 Task: Add the website URL "https://datarandom.com/".
Action: Mouse moved to (719, 96)
Screenshot: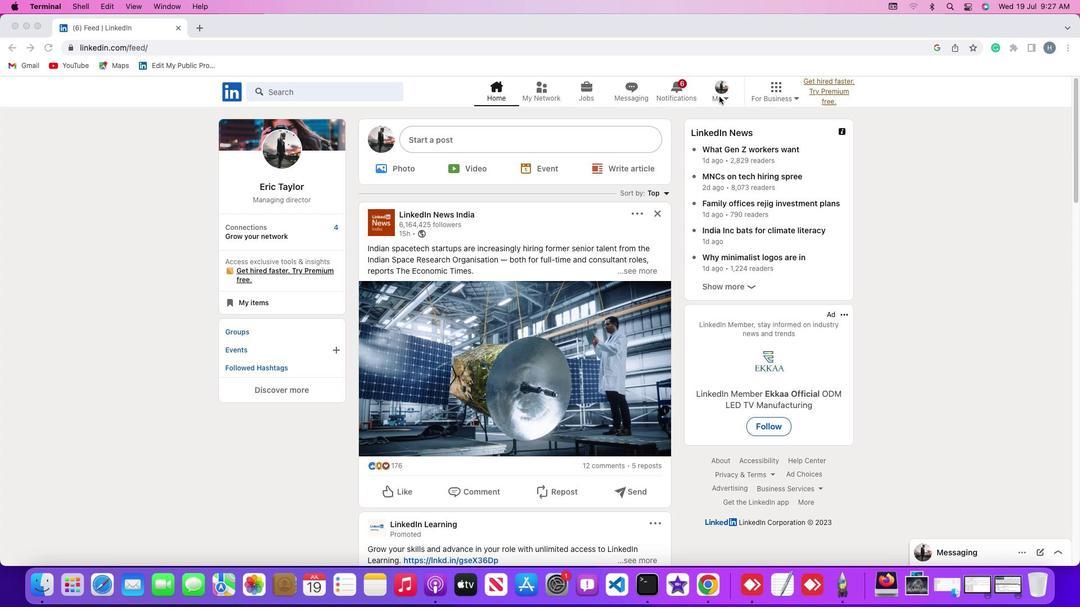 
Action: Mouse pressed left at (719, 96)
Screenshot: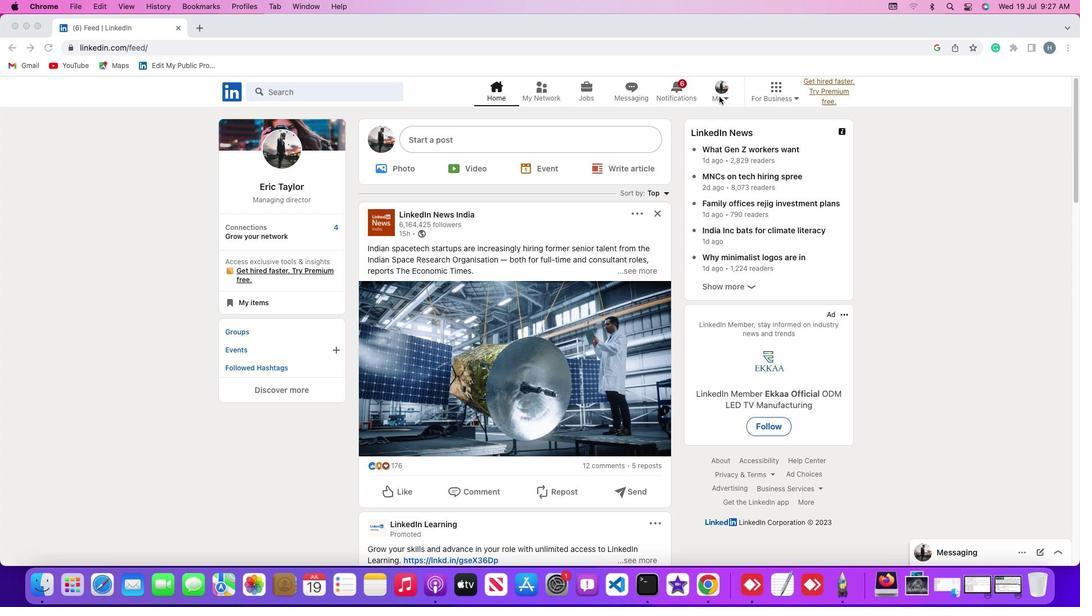 
Action: Mouse moved to (727, 95)
Screenshot: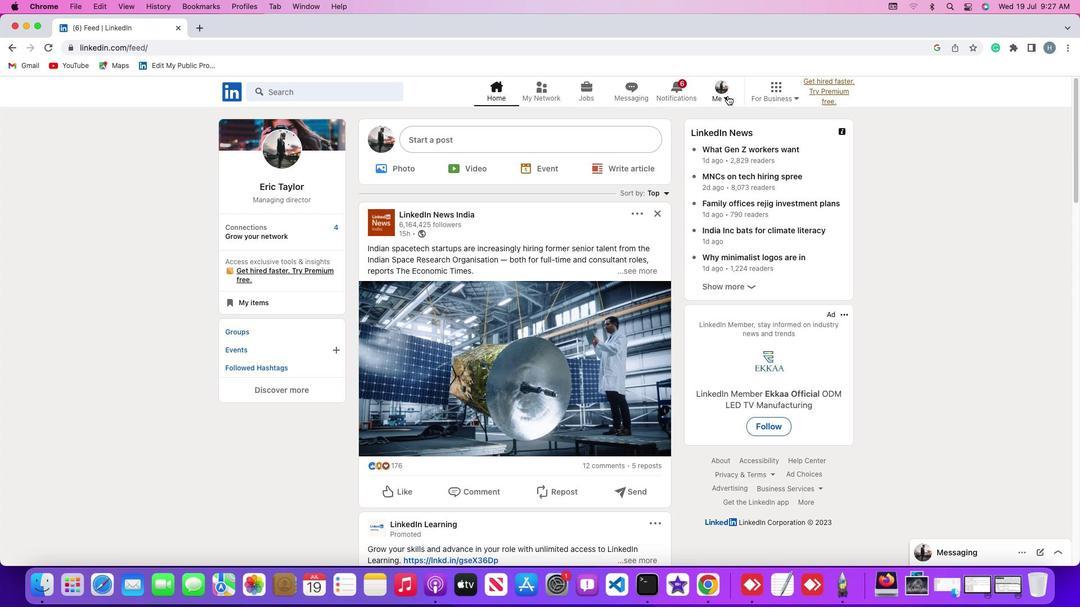 
Action: Mouse pressed left at (727, 95)
Screenshot: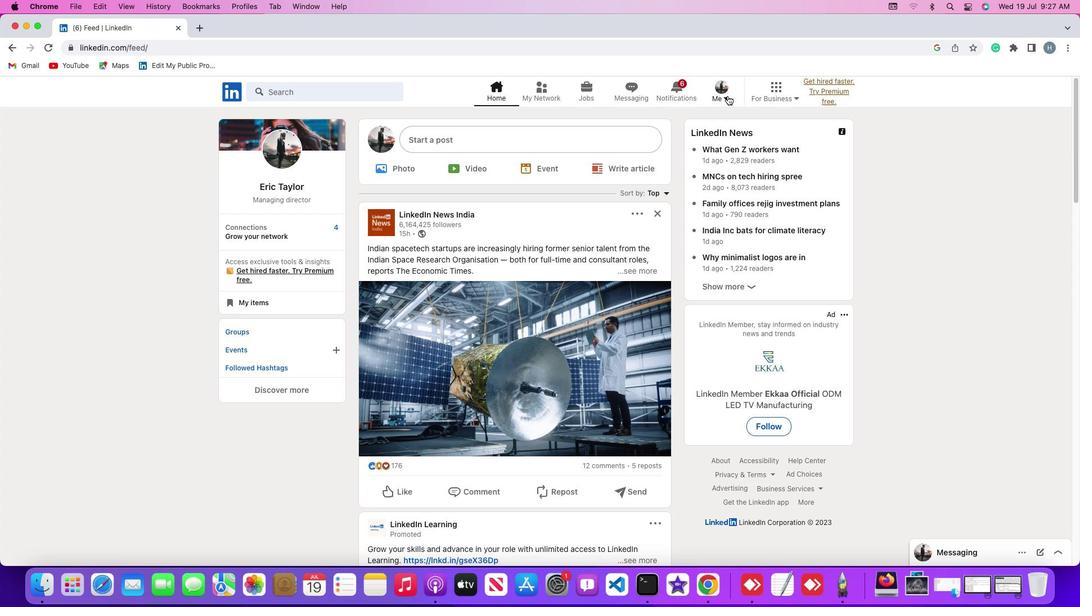 
Action: Mouse moved to (701, 154)
Screenshot: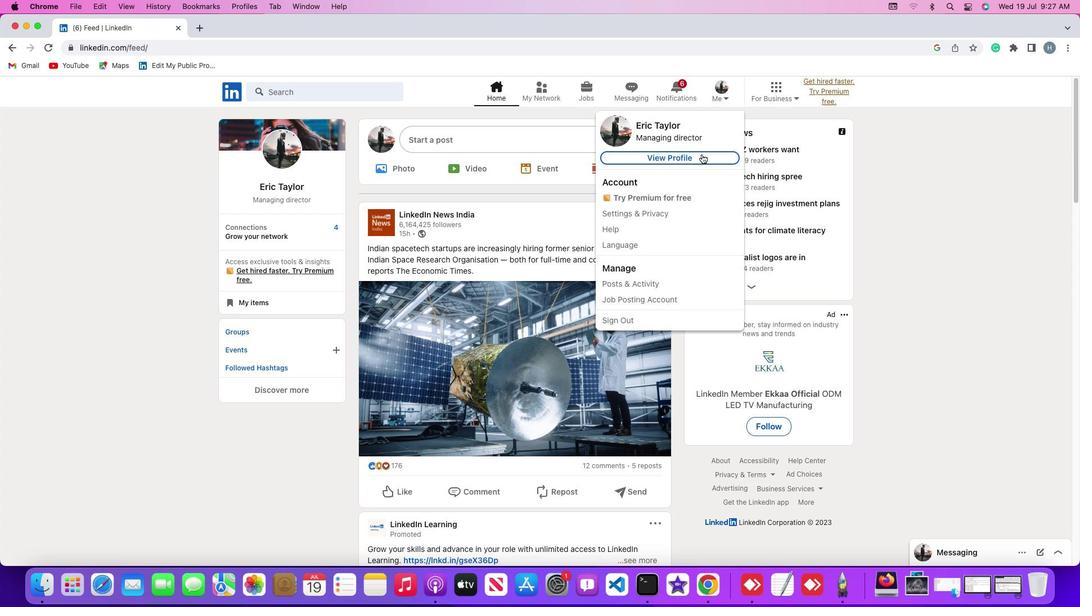 
Action: Mouse pressed left at (701, 154)
Screenshot: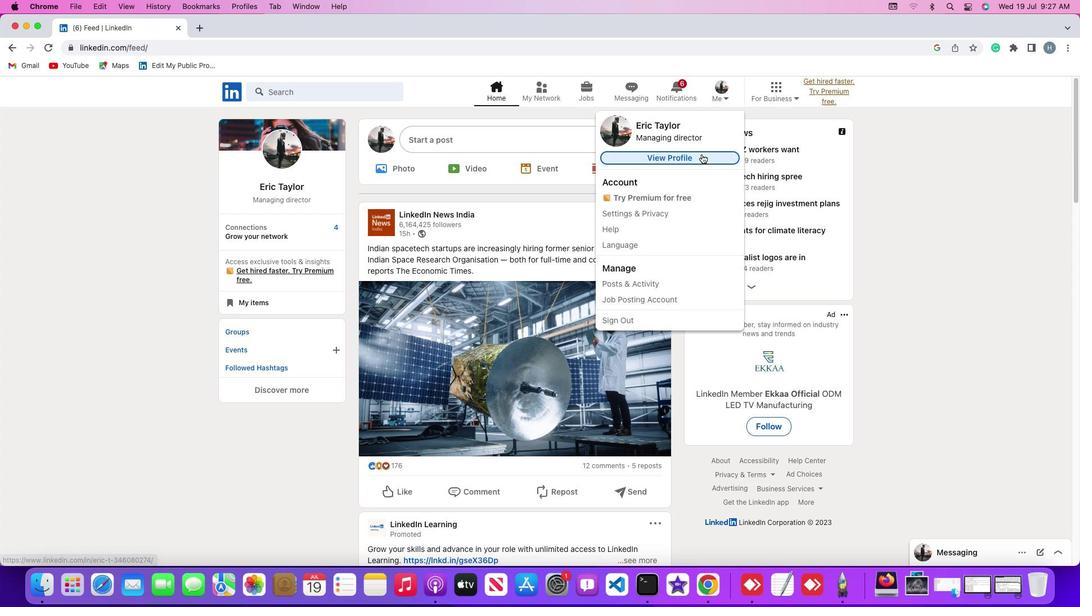 
Action: Mouse moved to (649, 244)
Screenshot: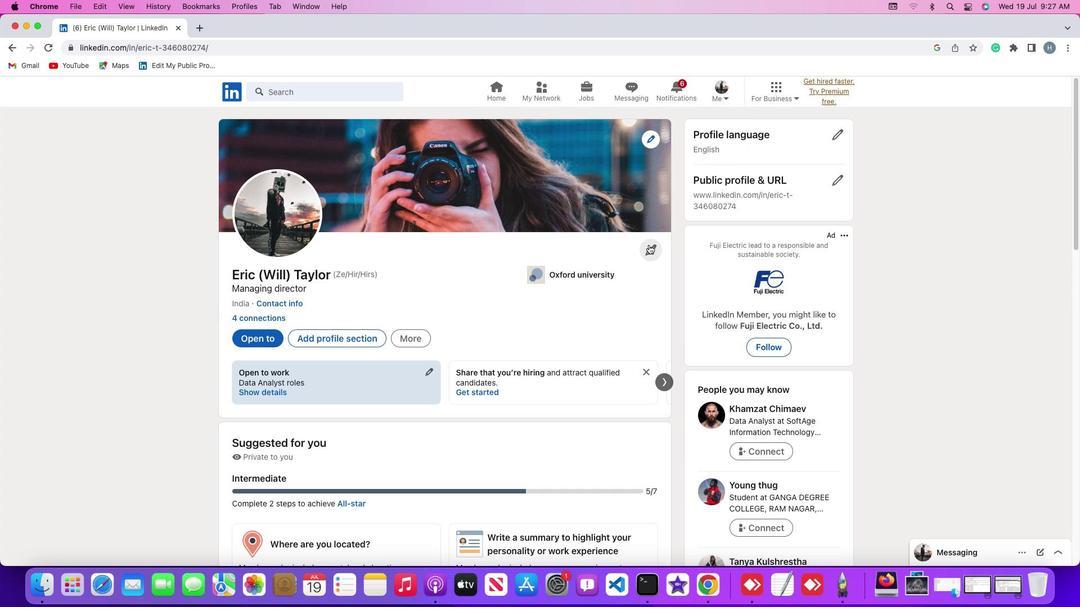 
Action: Mouse pressed left at (649, 244)
Screenshot: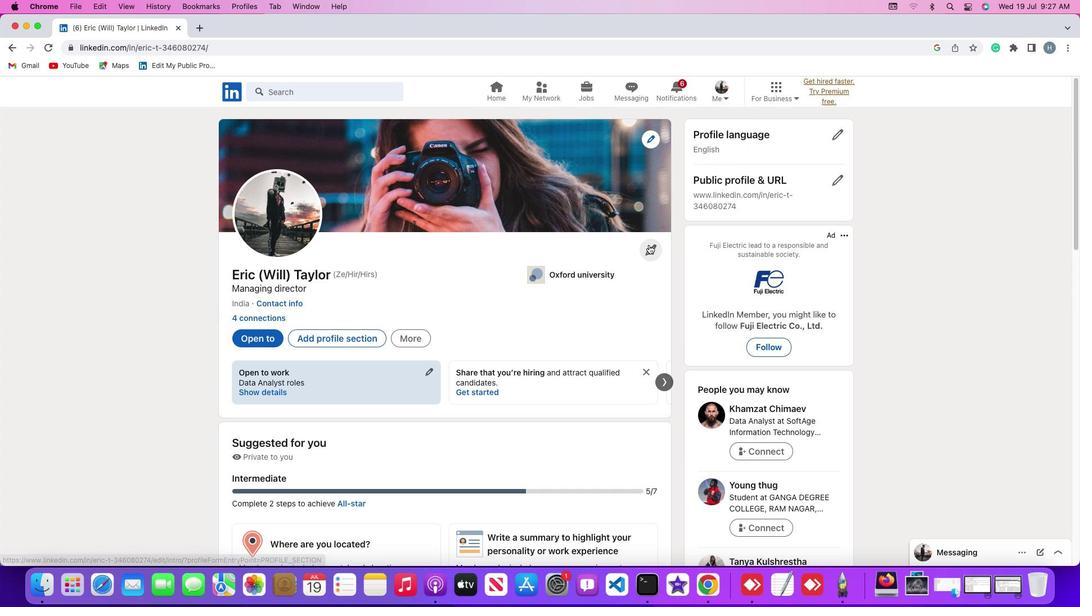 
Action: Mouse moved to (489, 293)
Screenshot: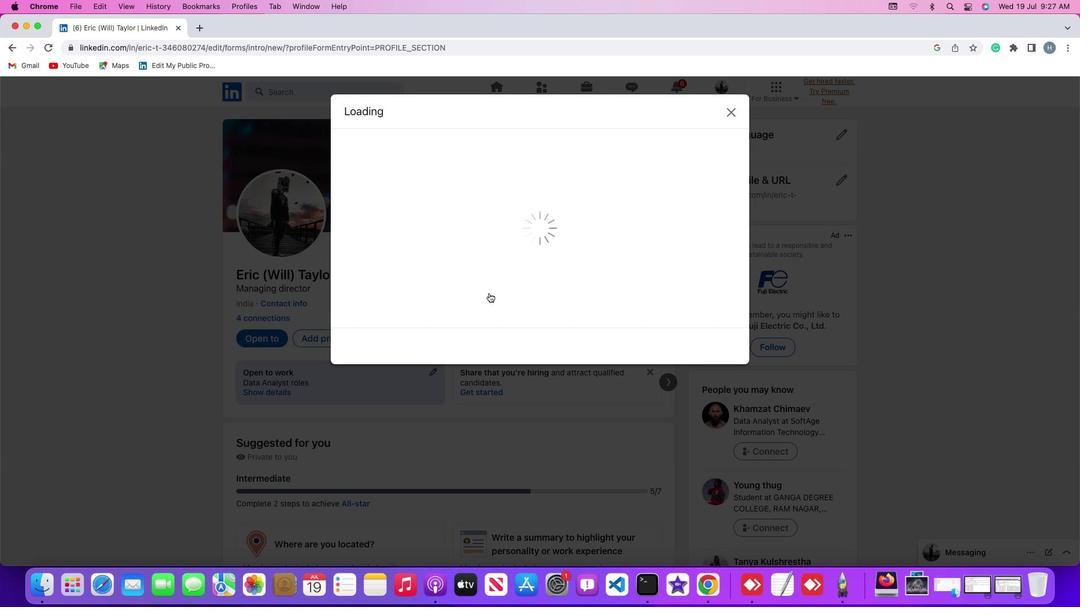 
Action: Mouse scrolled (489, 293) with delta (0, 0)
Screenshot: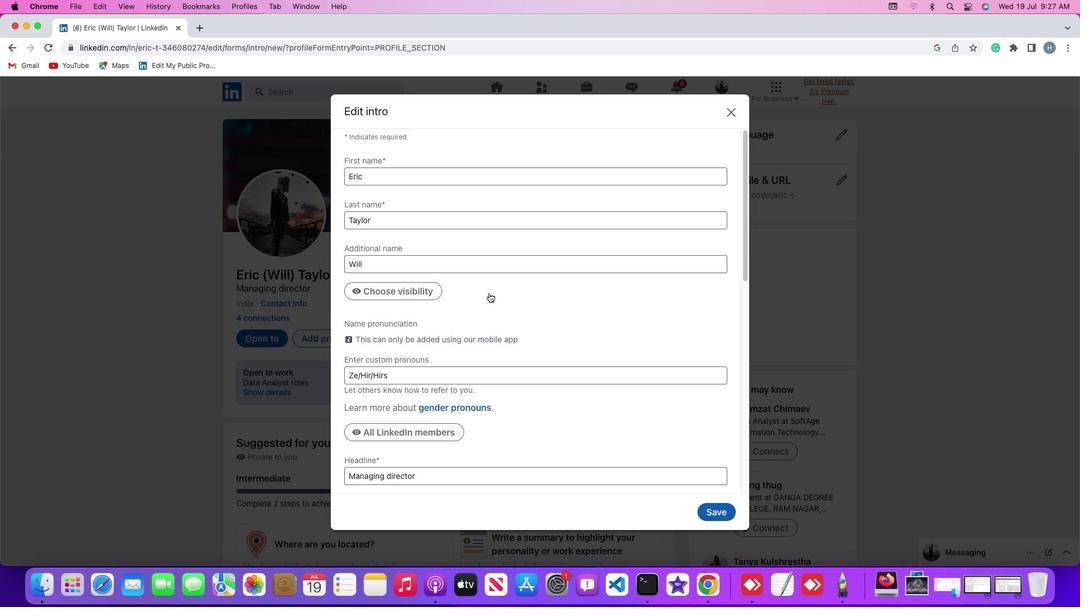 
Action: Mouse scrolled (489, 293) with delta (0, 0)
Screenshot: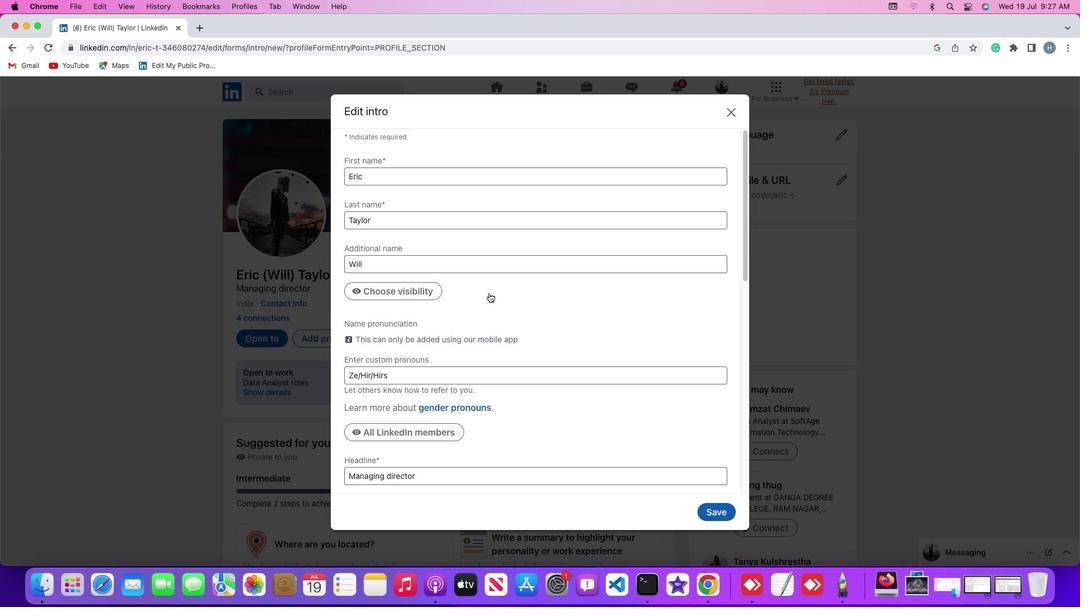 
Action: Mouse scrolled (489, 293) with delta (0, -2)
Screenshot: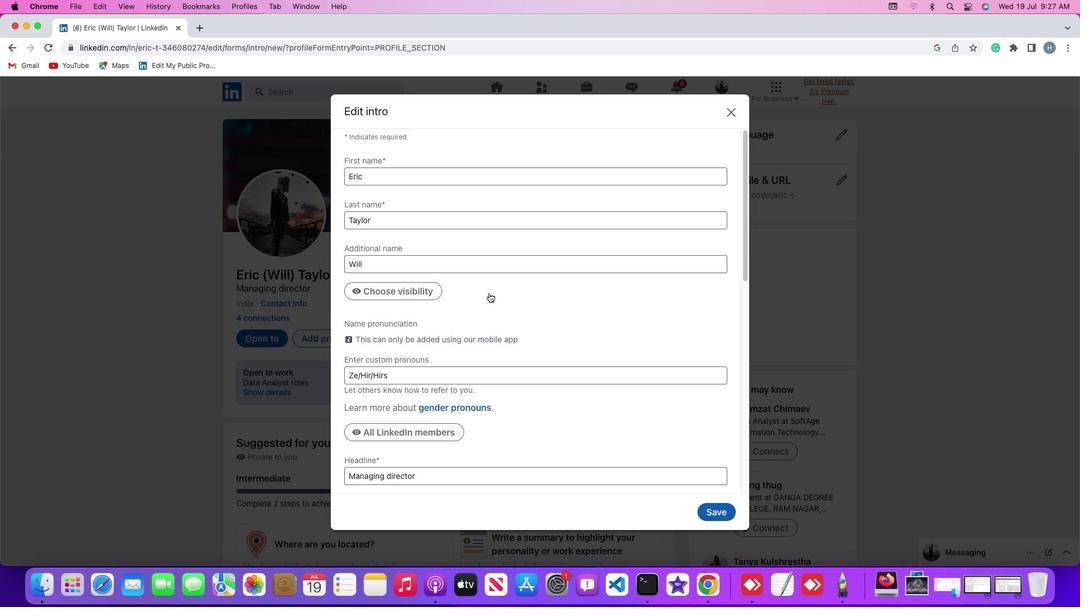 
Action: Mouse scrolled (489, 293) with delta (0, -2)
Screenshot: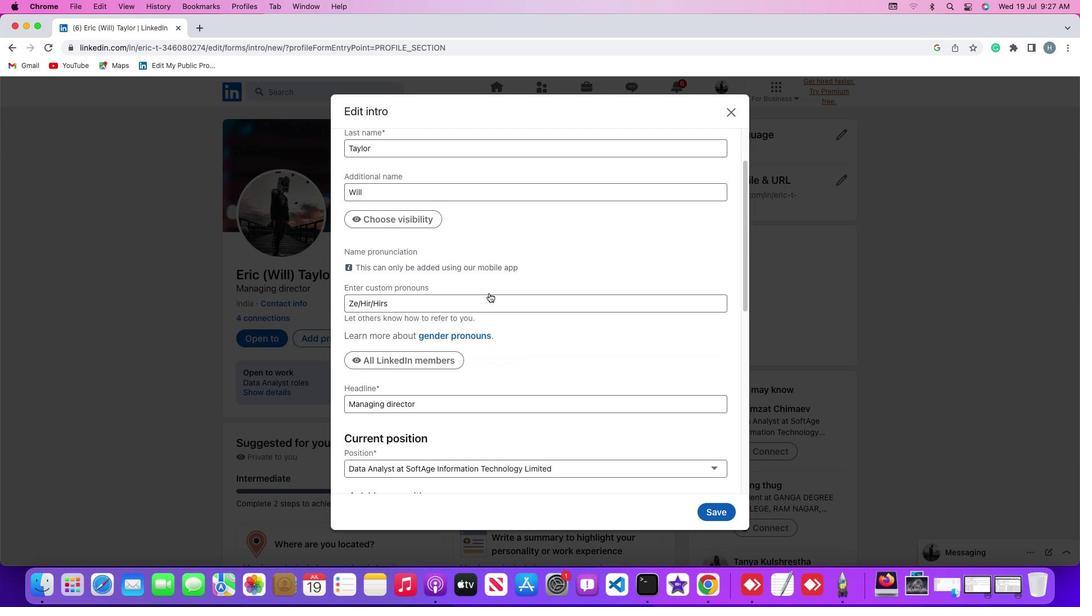 
Action: Mouse scrolled (489, 293) with delta (0, -3)
Screenshot: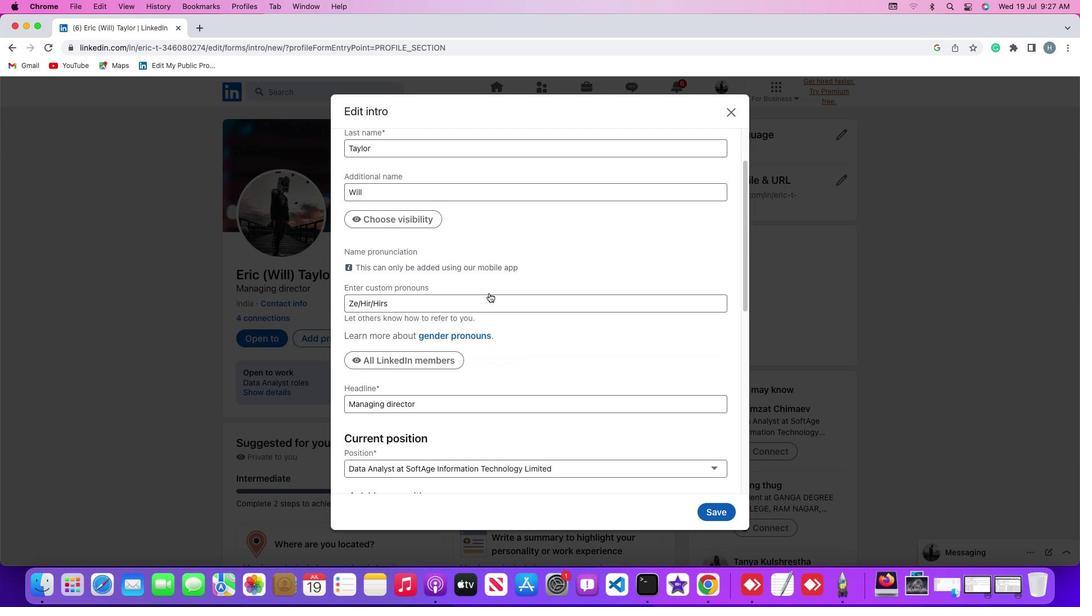 
Action: Mouse scrolled (489, 293) with delta (0, -3)
Screenshot: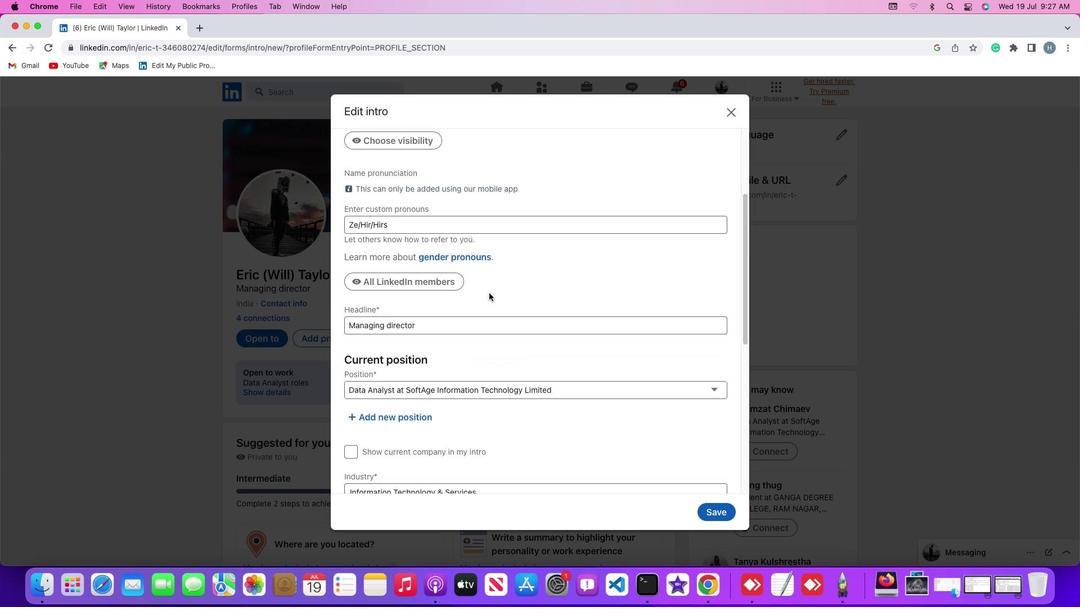 
Action: Mouse scrolled (489, 293) with delta (0, -3)
Screenshot: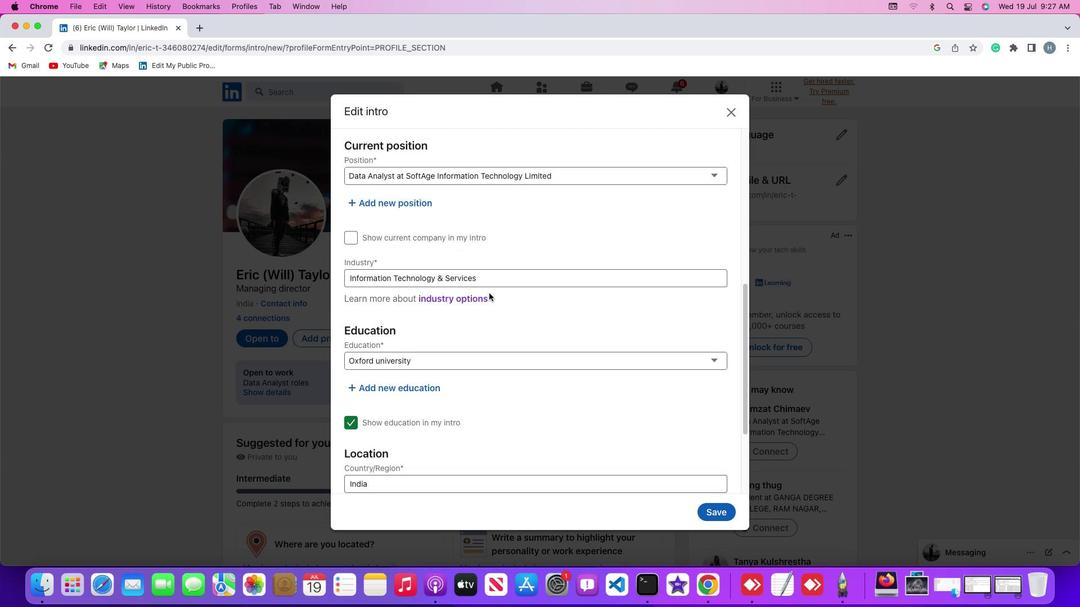 
Action: Mouse scrolled (489, 293) with delta (0, 0)
Screenshot: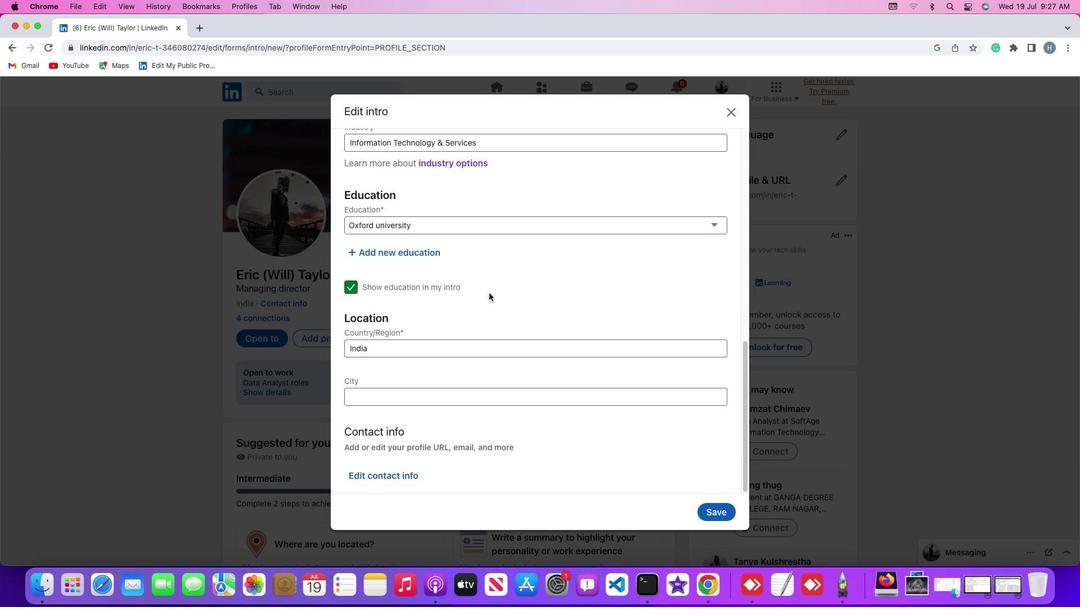 
Action: Mouse scrolled (489, 293) with delta (0, 0)
Screenshot: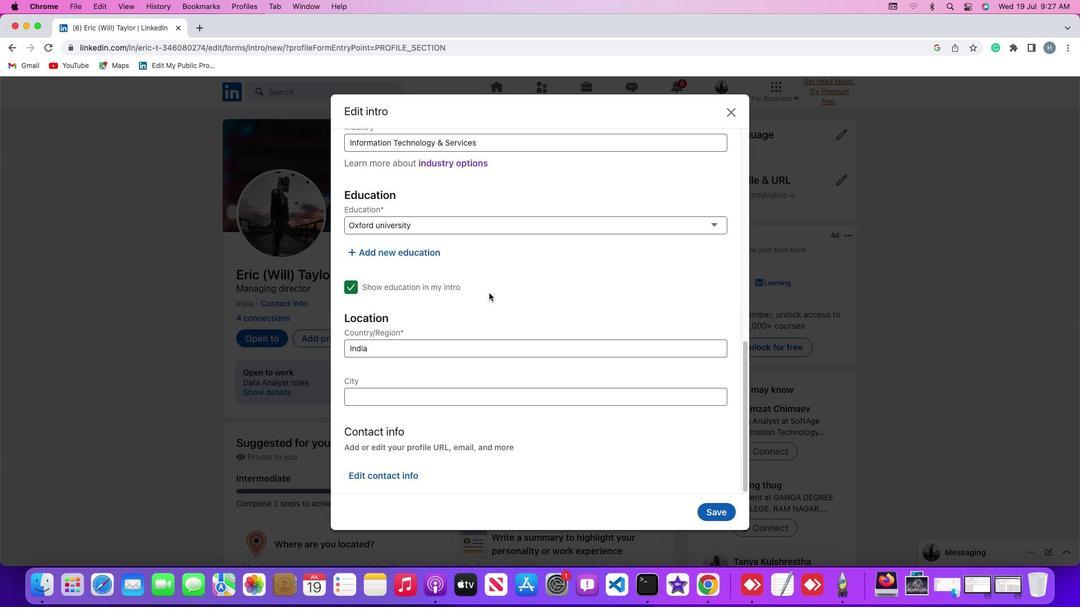 
Action: Mouse scrolled (489, 293) with delta (0, -1)
Screenshot: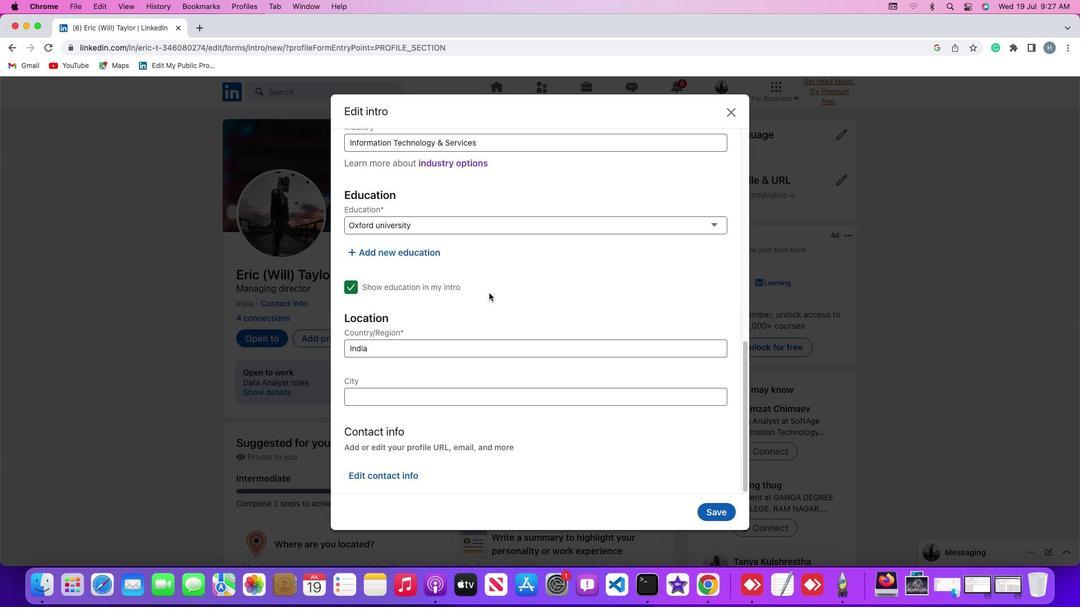 
Action: Mouse scrolled (489, 293) with delta (0, -2)
Screenshot: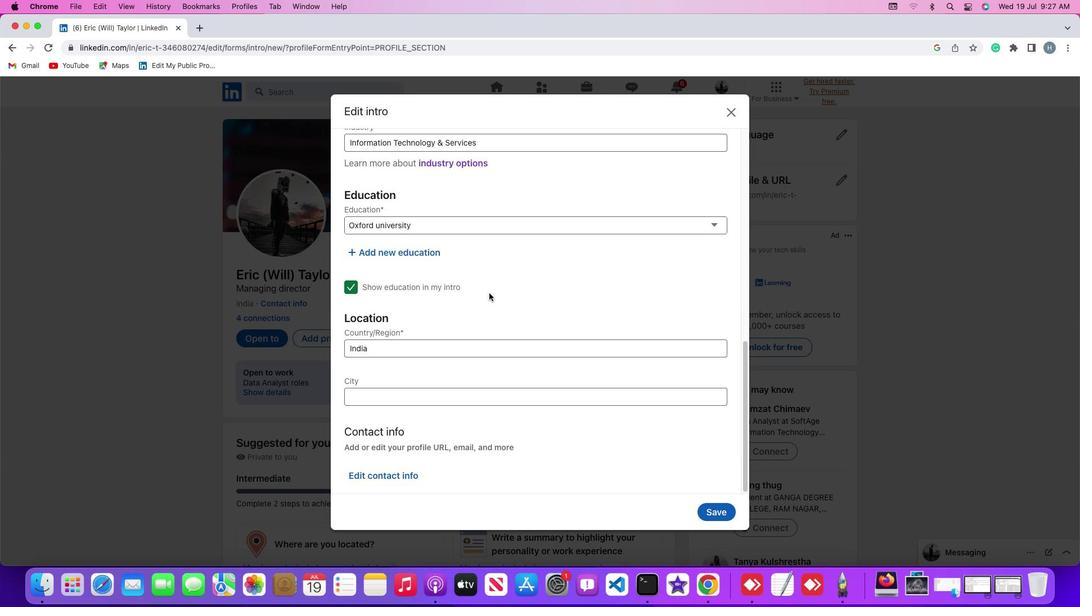 
Action: Mouse scrolled (489, 293) with delta (0, -3)
Screenshot: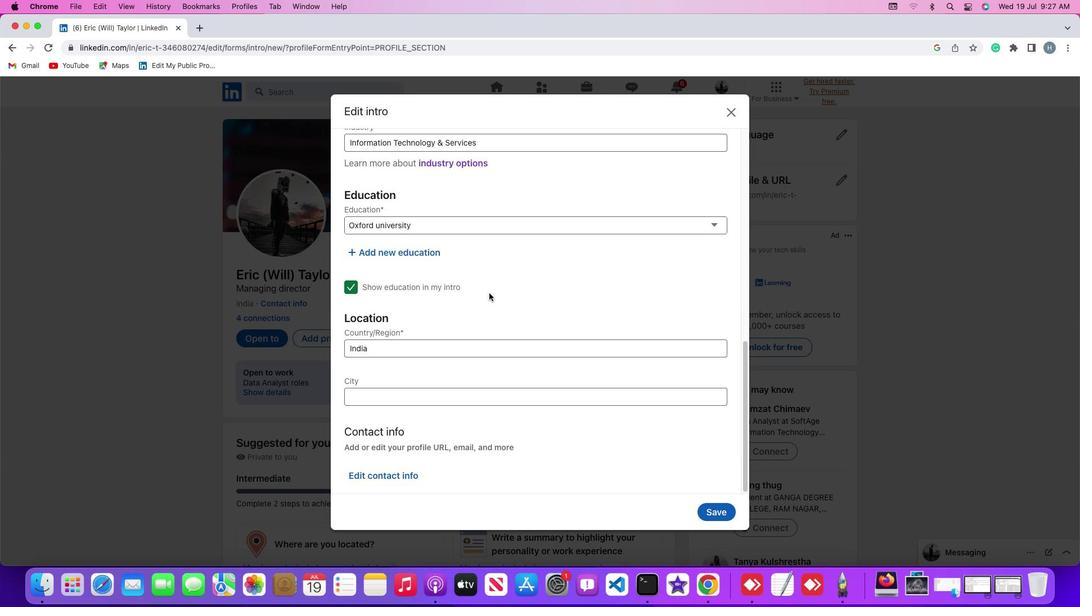 
Action: Mouse moved to (397, 477)
Screenshot: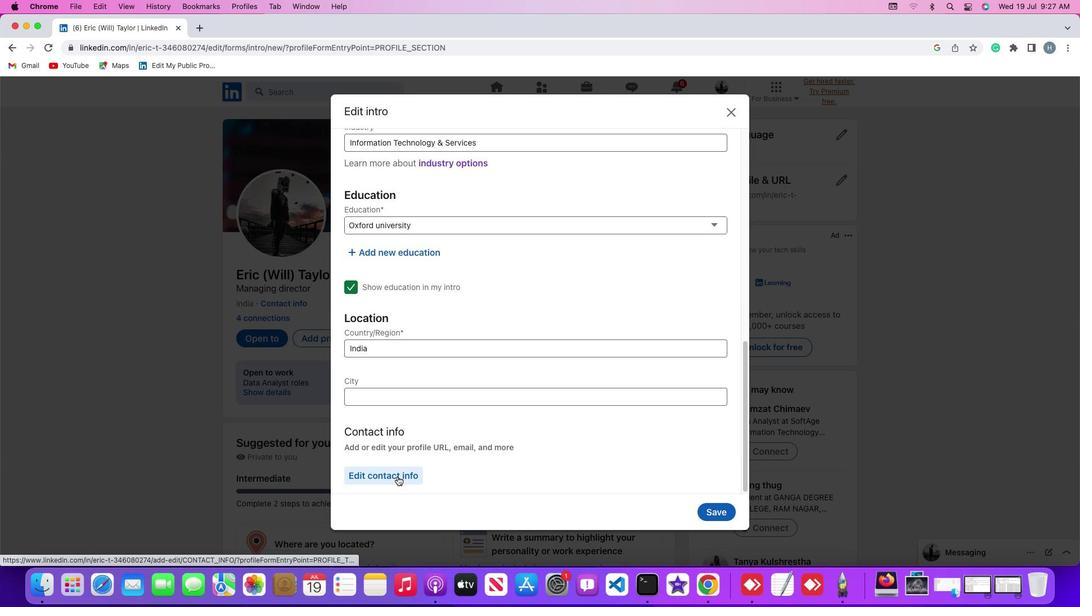 
Action: Mouse pressed left at (397, 477)
Screenshot: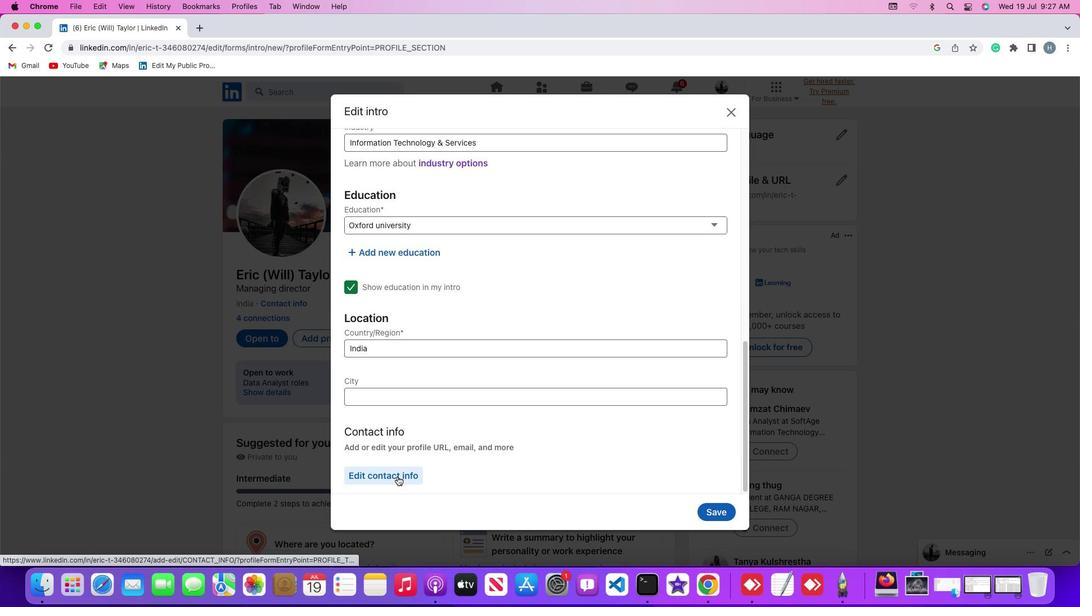 
Action: Mouse moved to (495, 335)
Screenshot: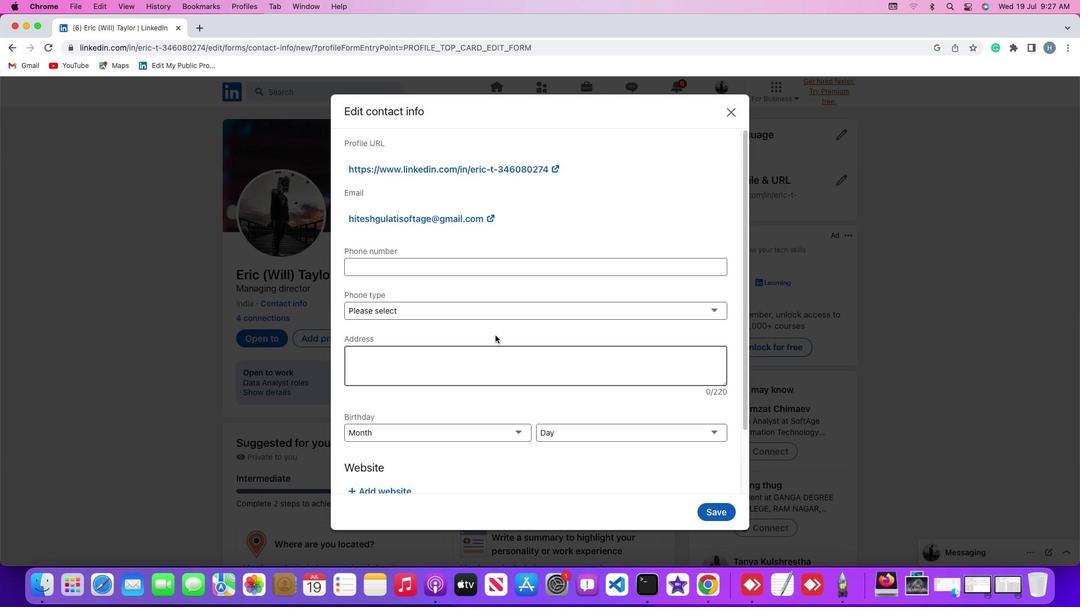 
Action: Mouse scrolled (495, 335) with delta (0, 0)
Screenshot: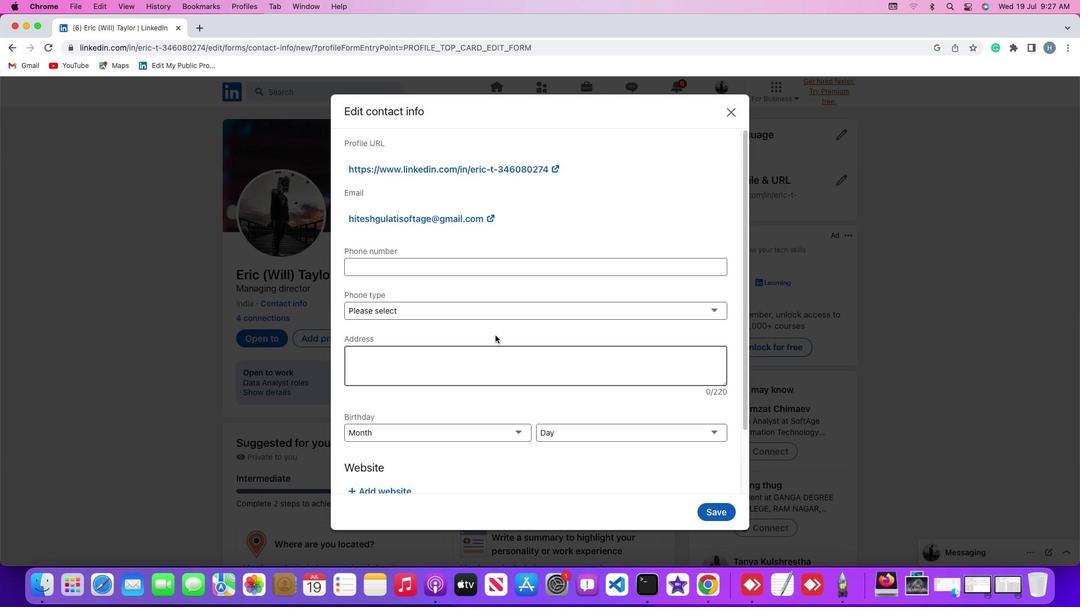 
Action: Mouse scrolled (495, 335) with delta (0, 0)
Screenshot: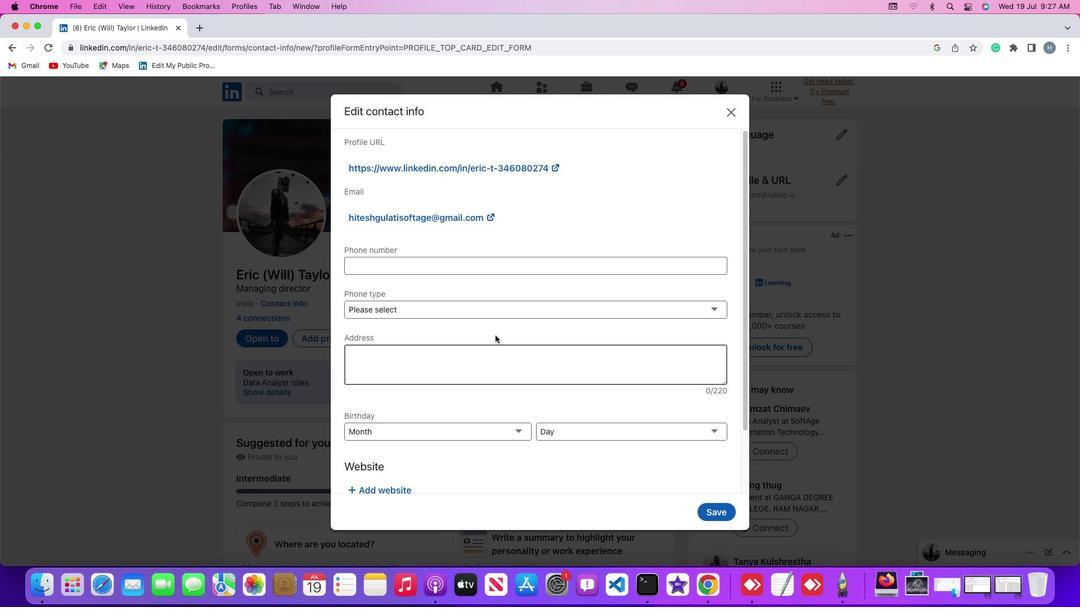 
Action: Mouse scrolled (495, 335) with delta (0, 0)
Screenshot: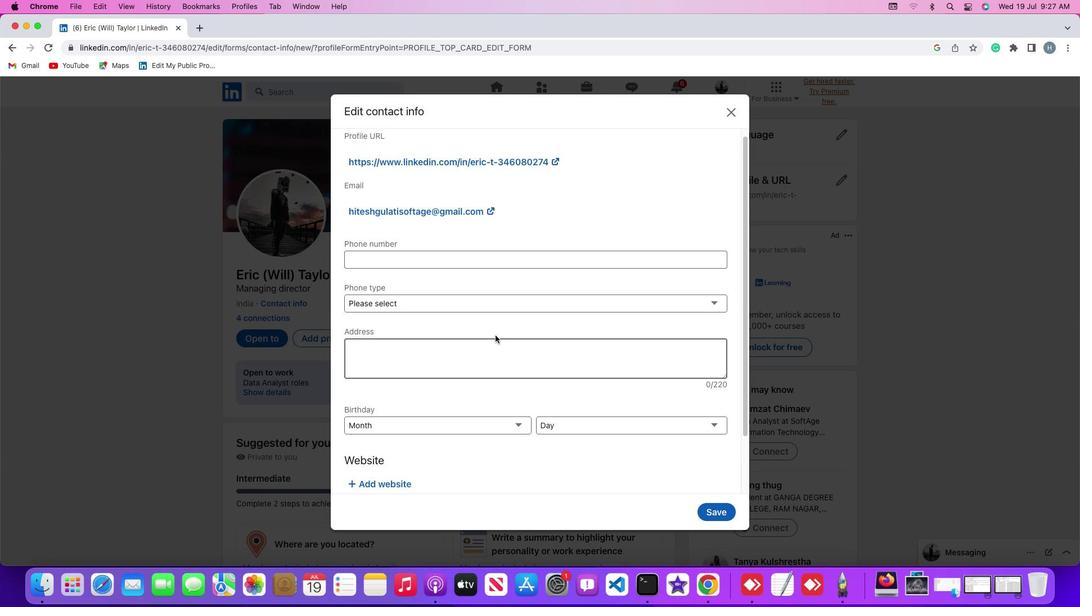 
Action: Mouse scrolled (495, 335) with delta (0, -1)
Screenshot: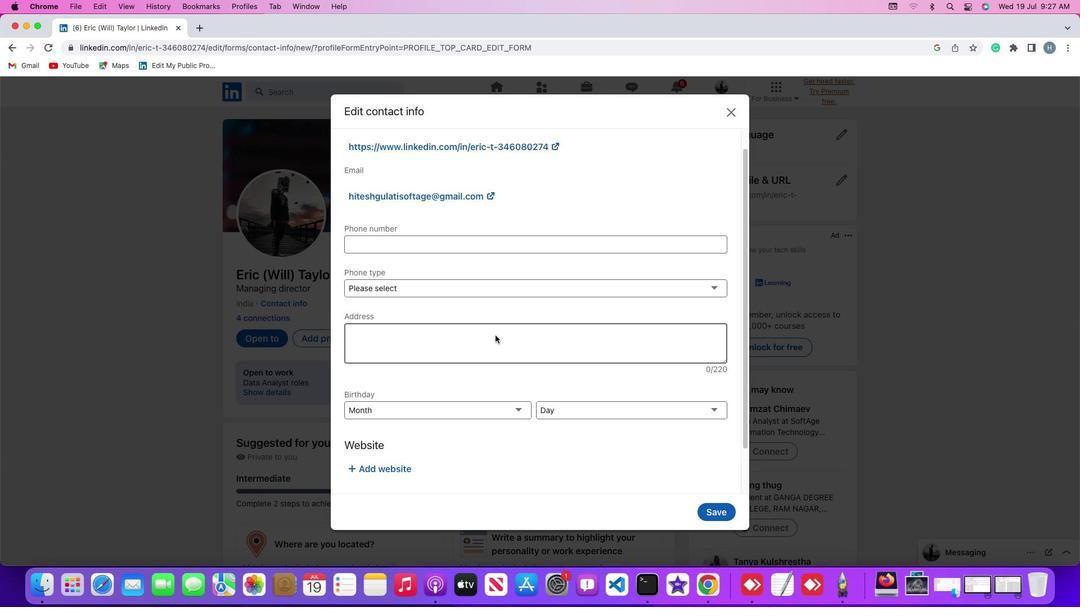 
Action: Mouse scrolled (495, 335) with delta (0, 0)
Screenshot: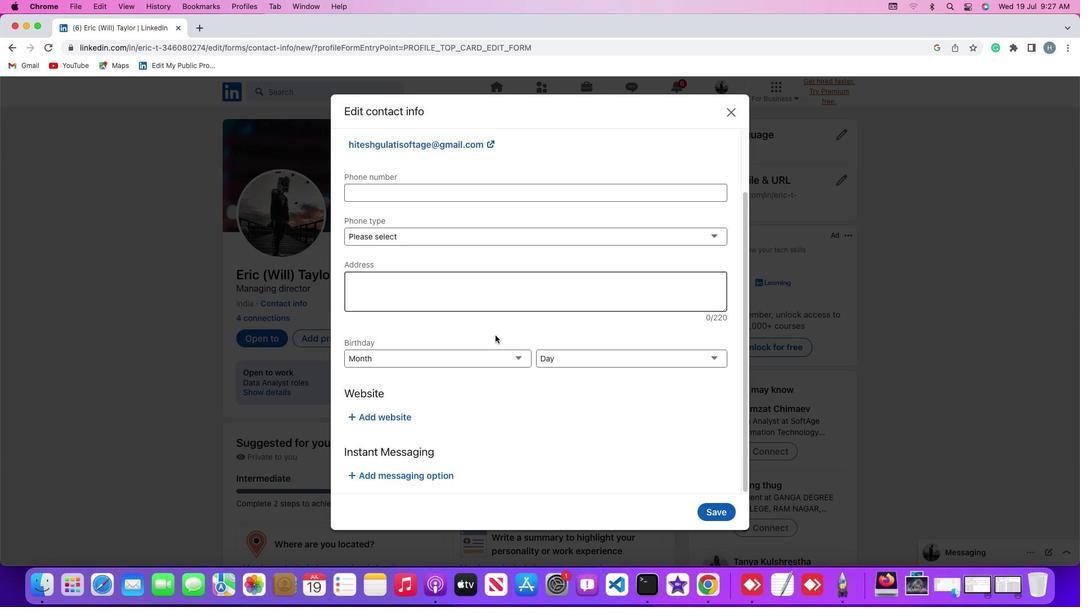 
Action: Mouse scrolled (495, 335) with delta (0, 0)
Screenshot: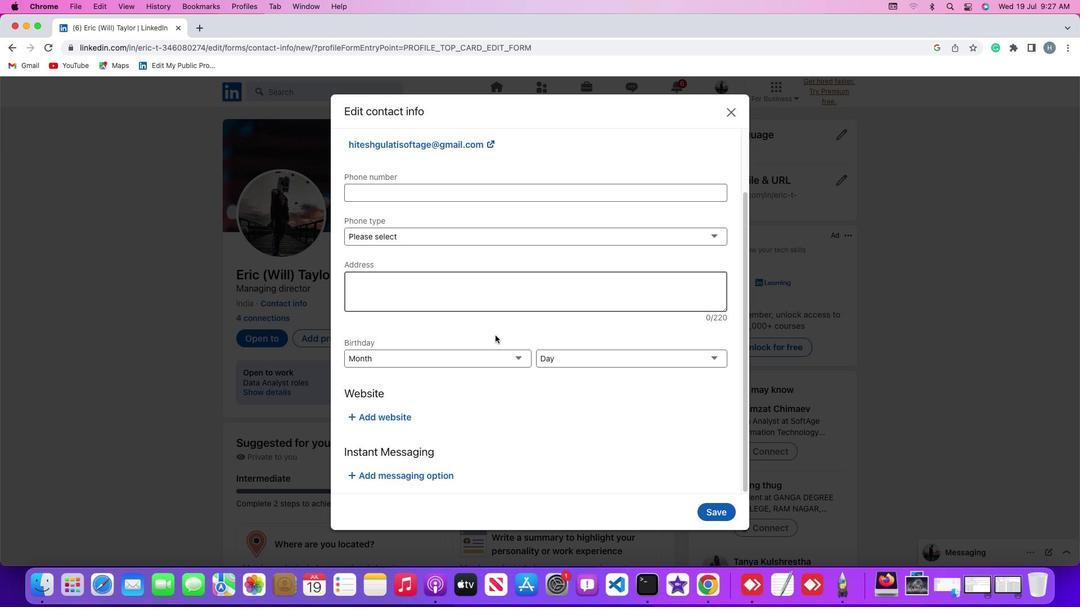 
Action: Mouse scrolled (495, 335) with delta (0, 0)
Screenshot: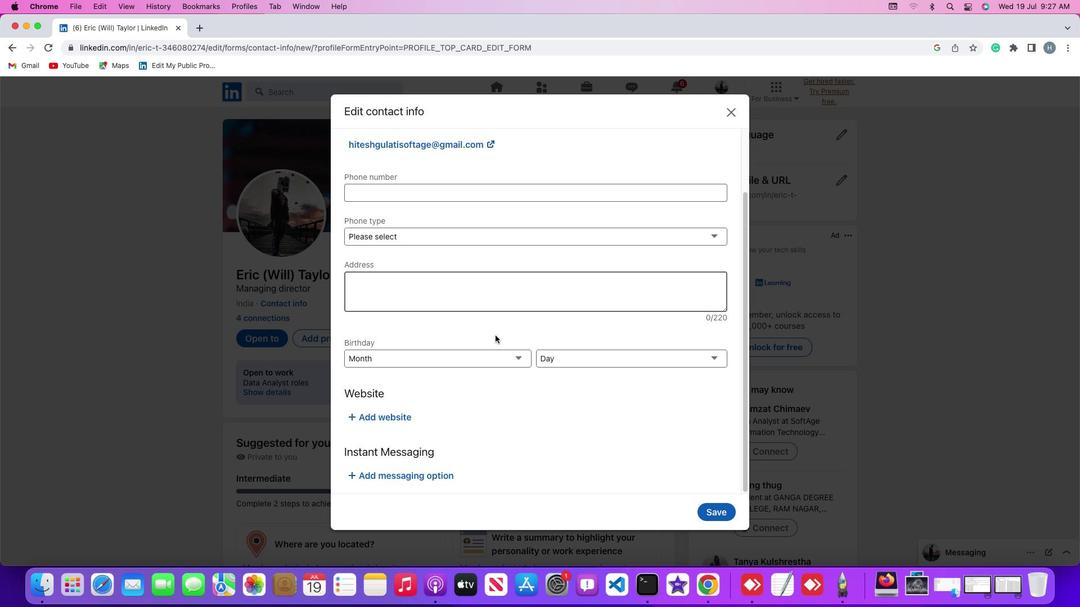 
Action: Mouse scrolled (495, 335) with delta (0, 0)
Screenshot: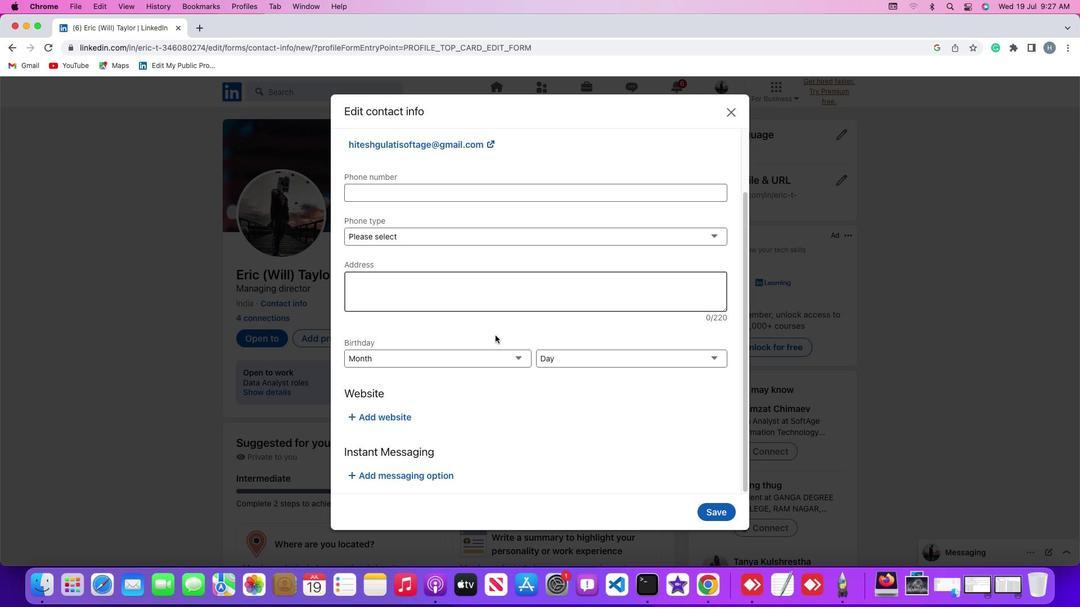 
Action: Mouse scrolled (495, 335) with delta (0, -1)
Screenshot: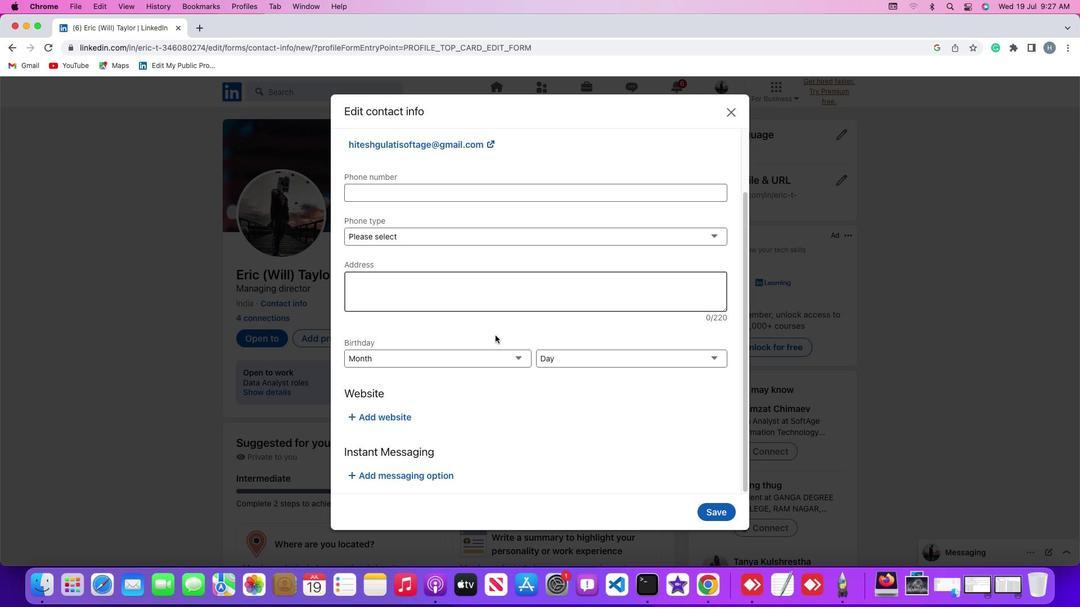 
Action: Mouse moved to (395, 418)
Screenshot: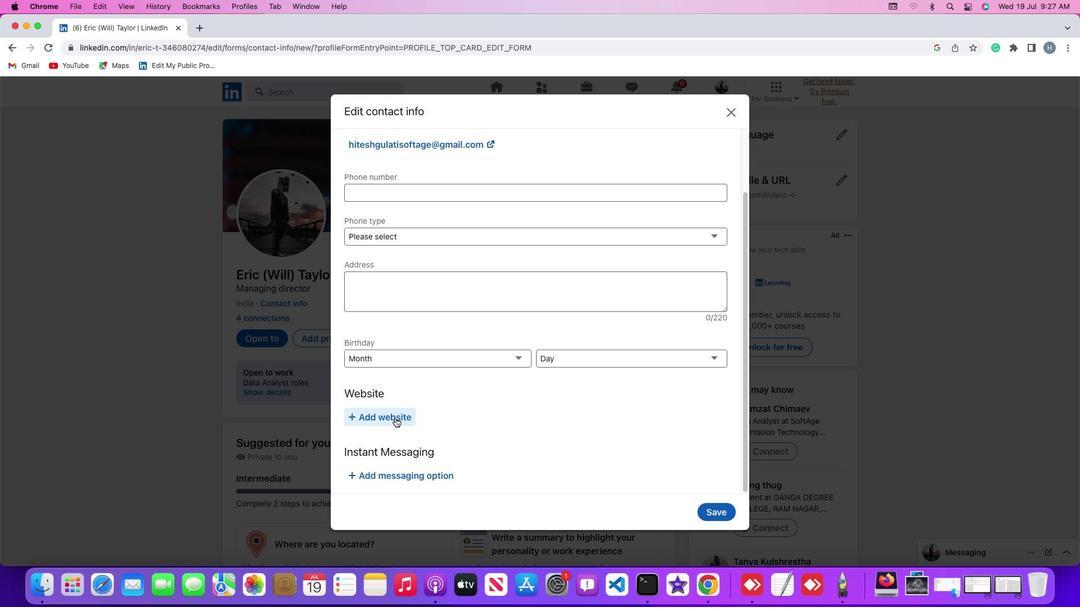 
Action: Mouse pressed left at (395, 418)
Screenshot: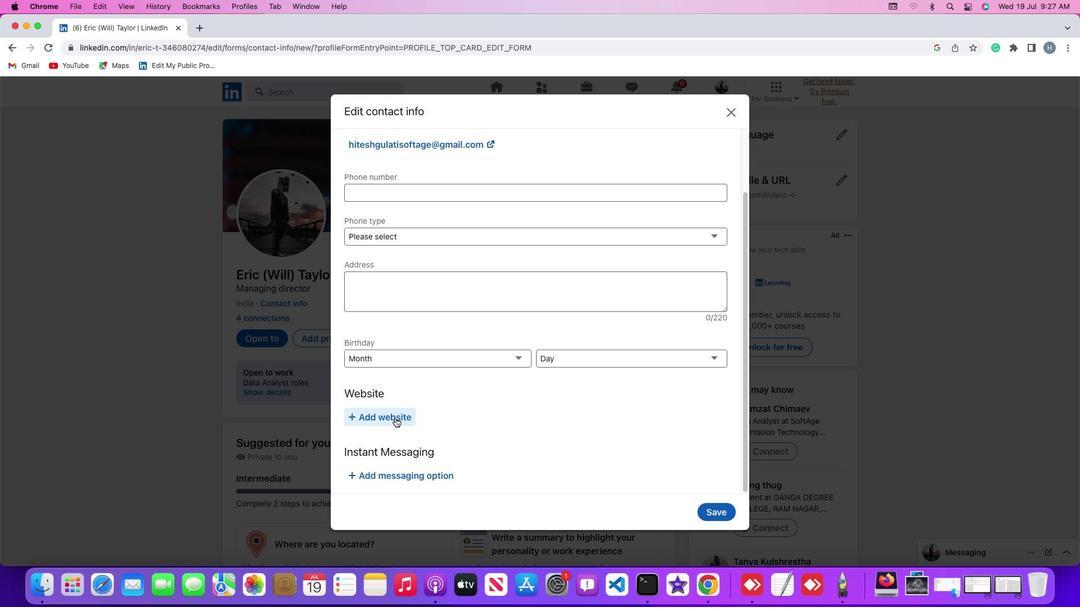 
Action: Mouse moved to (409, 425)
Screenshot: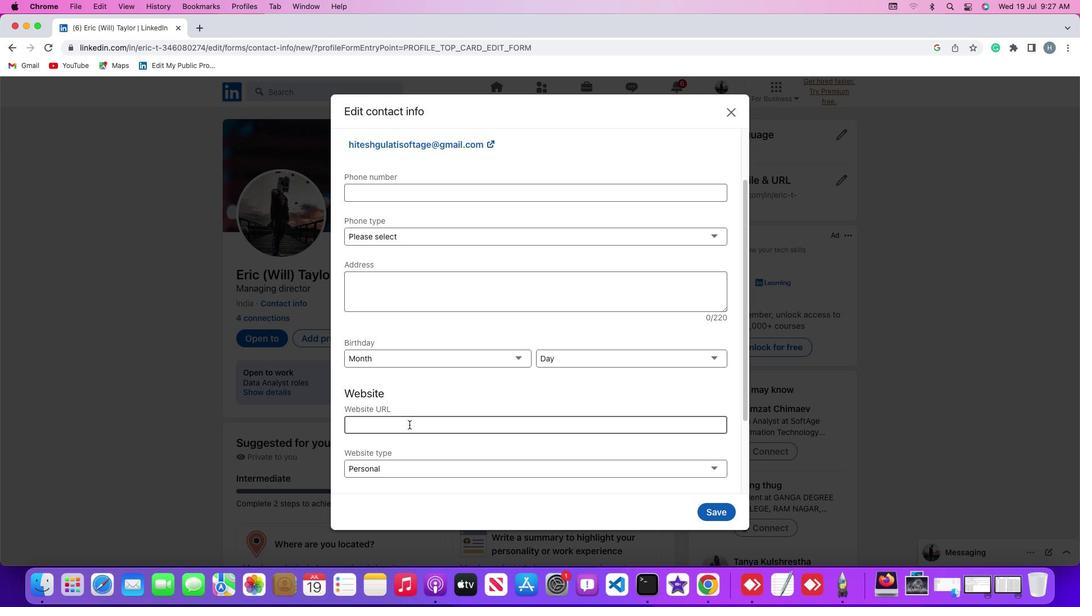 
Action: Mouse pressed left at (409, 425)
Screenshot: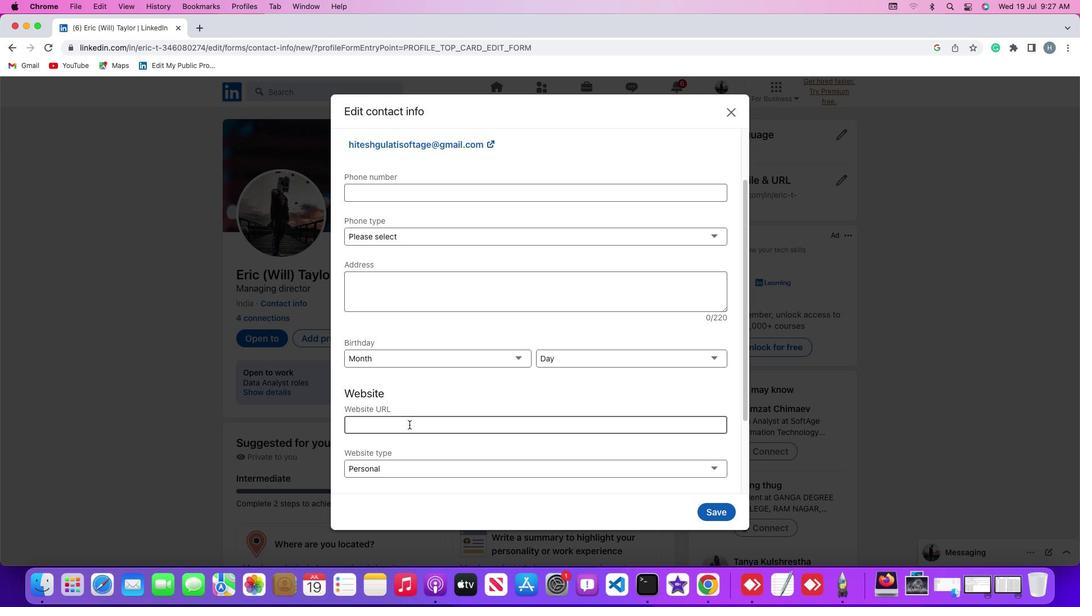 
Action: Key pressed Key.cmd'v'
Screenshot: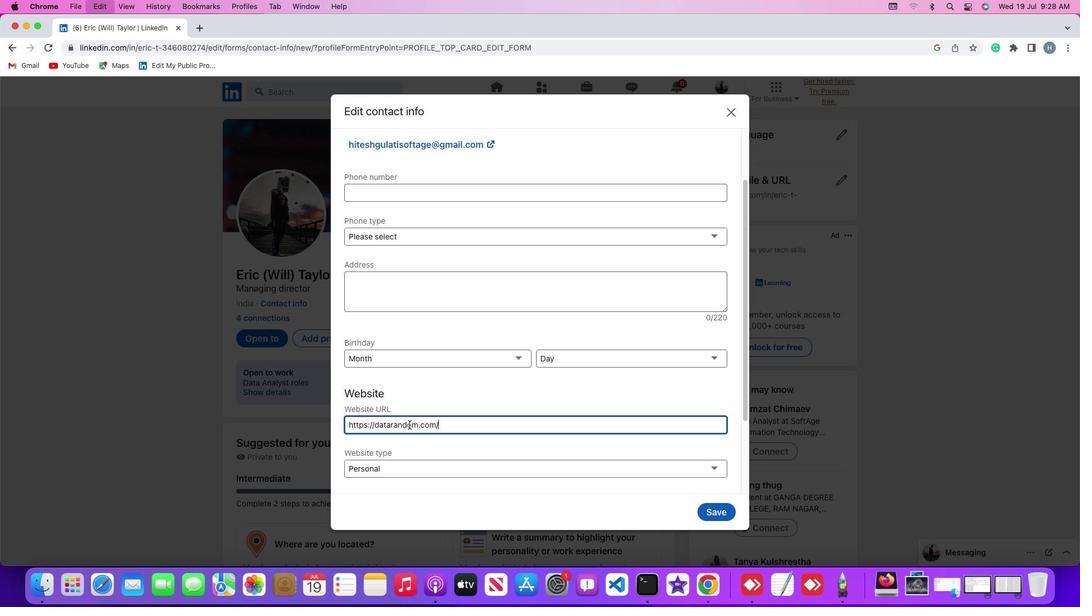 
Action: Mouse moved to (514, 438)
Screenshot: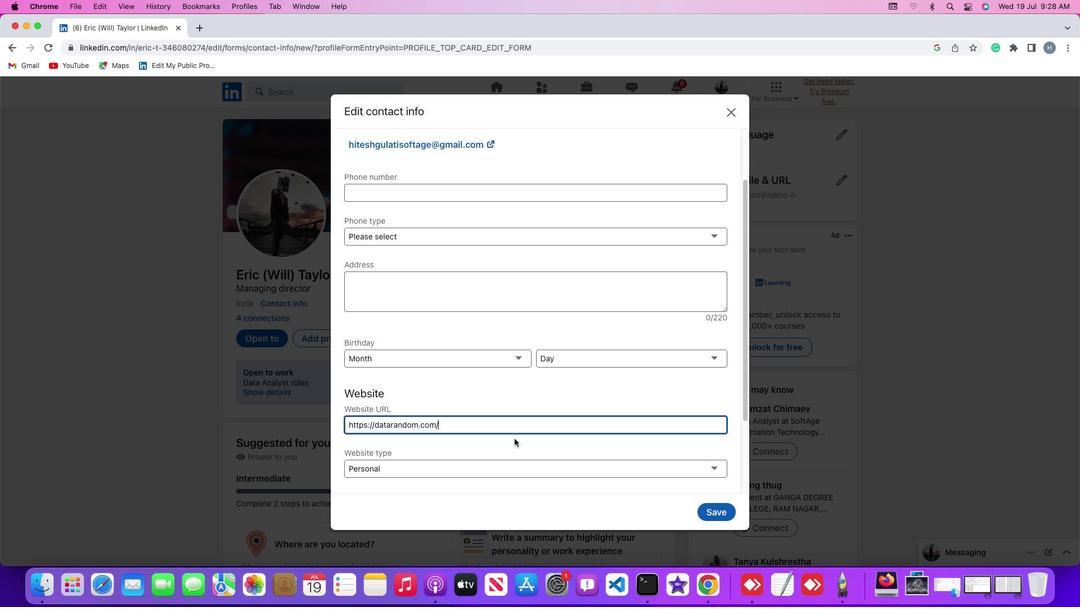 
